 Task: Learn more about a career.
Action: Mouse moved to (723, 103)
Screenshot: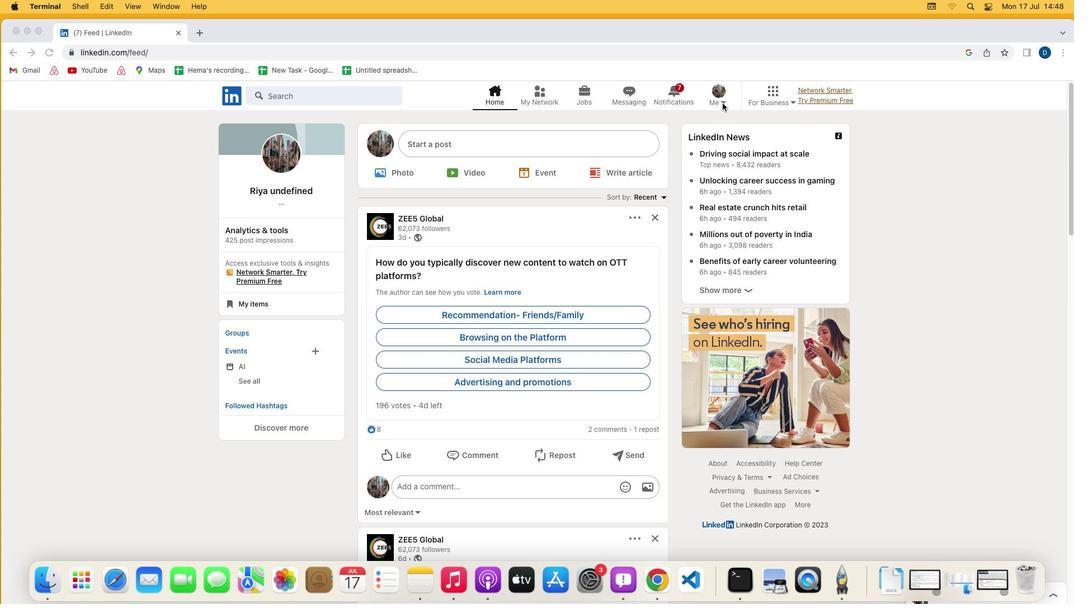 
Action: Mouse pressed left at (723, 103)
Screenshot: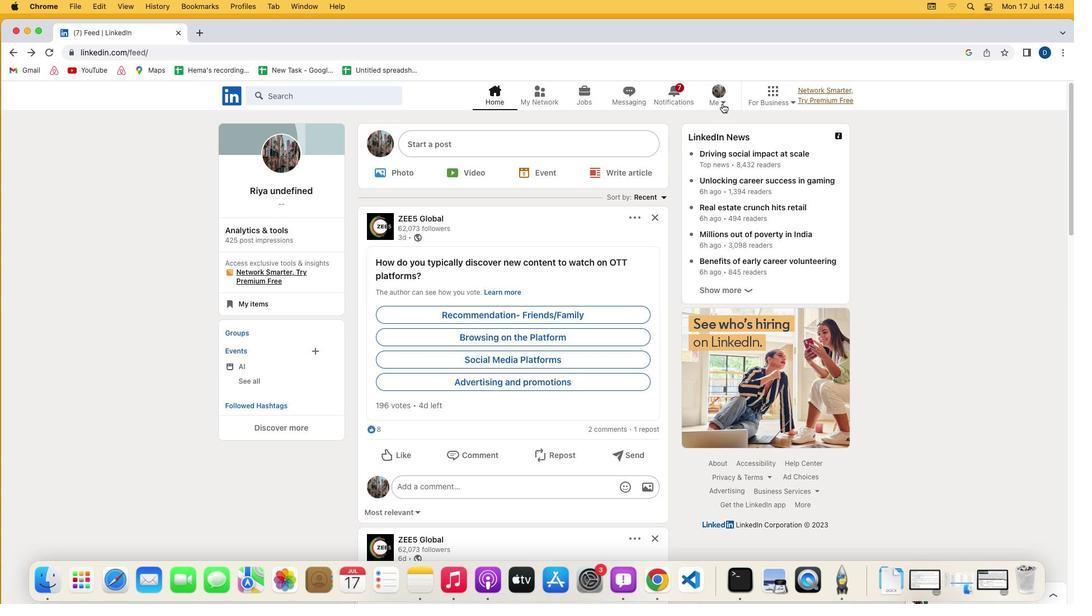 
Action: Mouse moved to (723, 103)
Screenshot: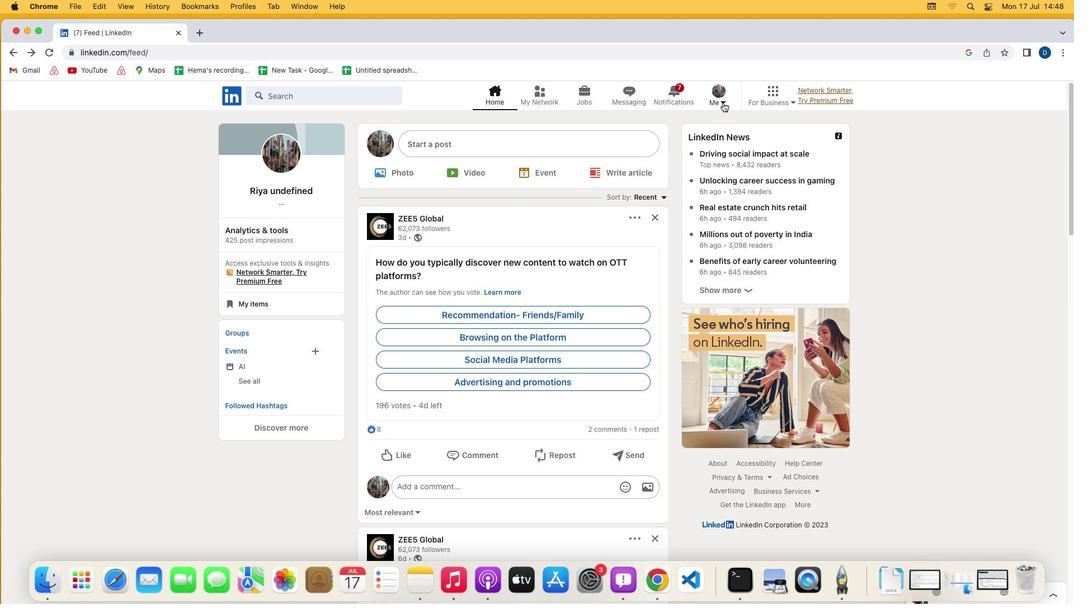 
Action: Mouse pressed left at (723, 103)
Screenshot: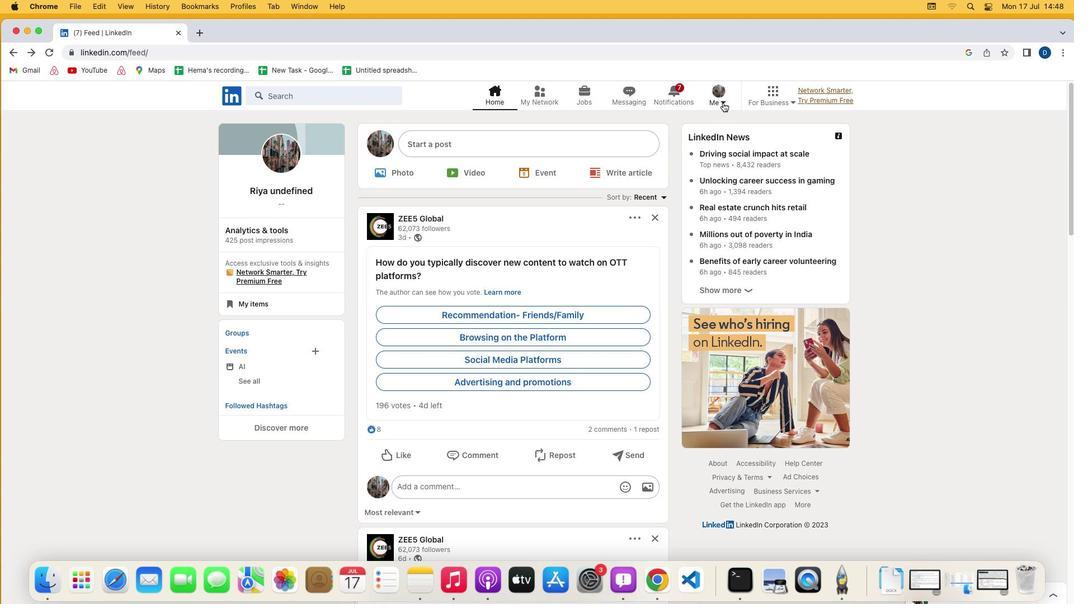 
Action: Mouse moved to (618, 214)
Screenshot: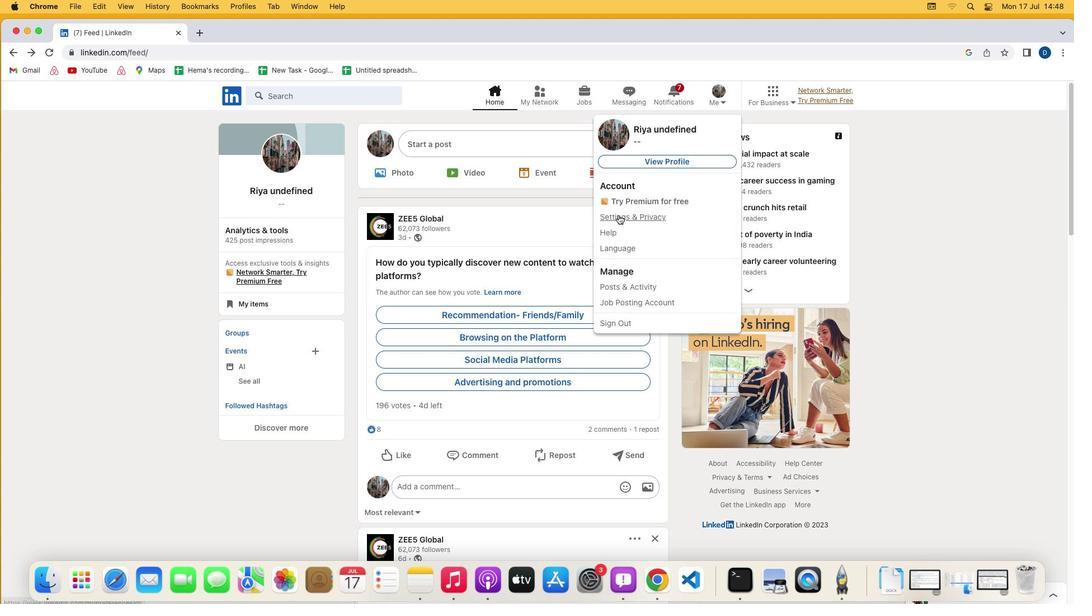 
Action: Mouse pressed left at (618, 214)
Screenshot: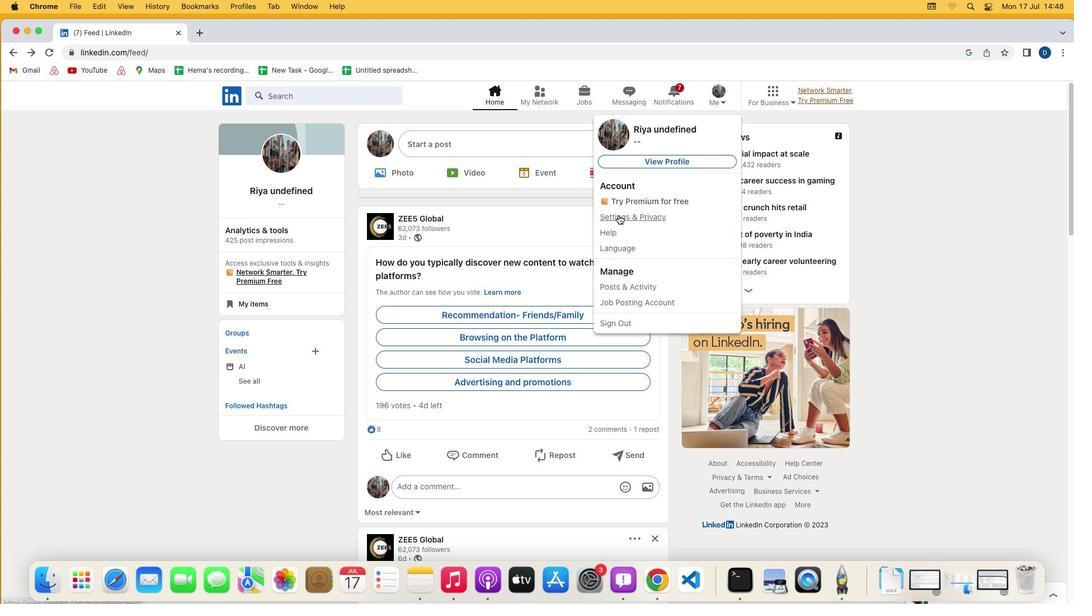 
Action: Mouse moved to (581, 357)
Screenshot: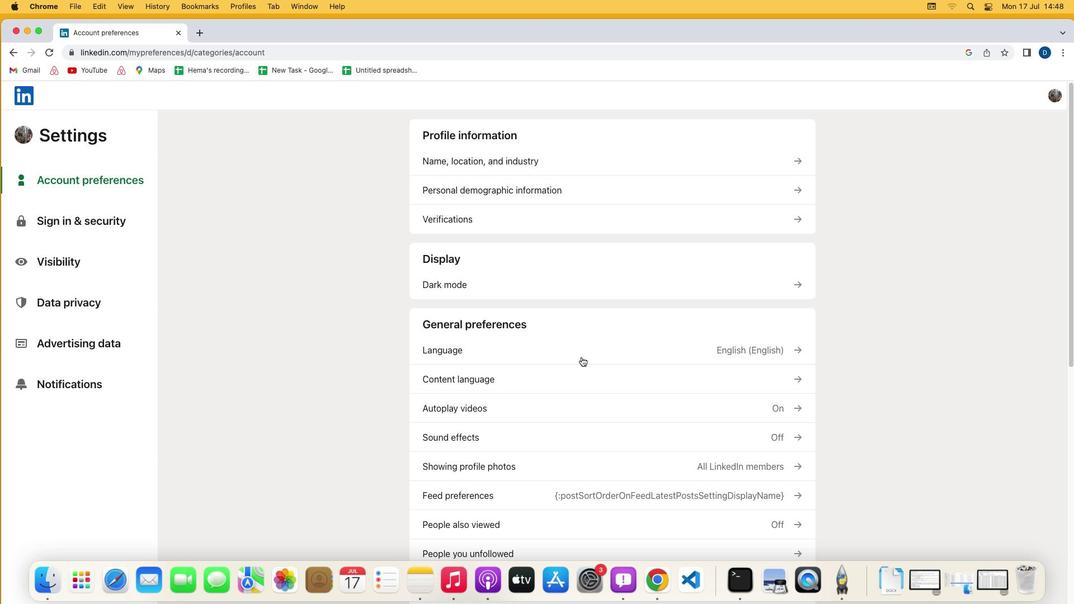 
Action: Mouse scrolled (581, 357) with delta (0, 0)
Screenshot: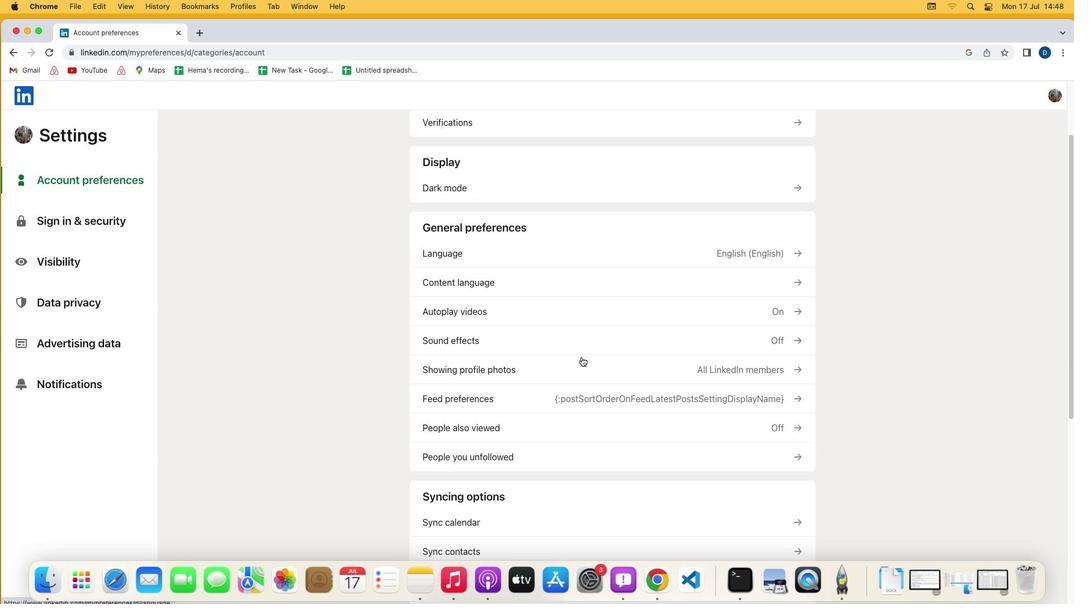 
Action: Mouse scrolled (581, 357) with delta (0, 0)
Screenshot: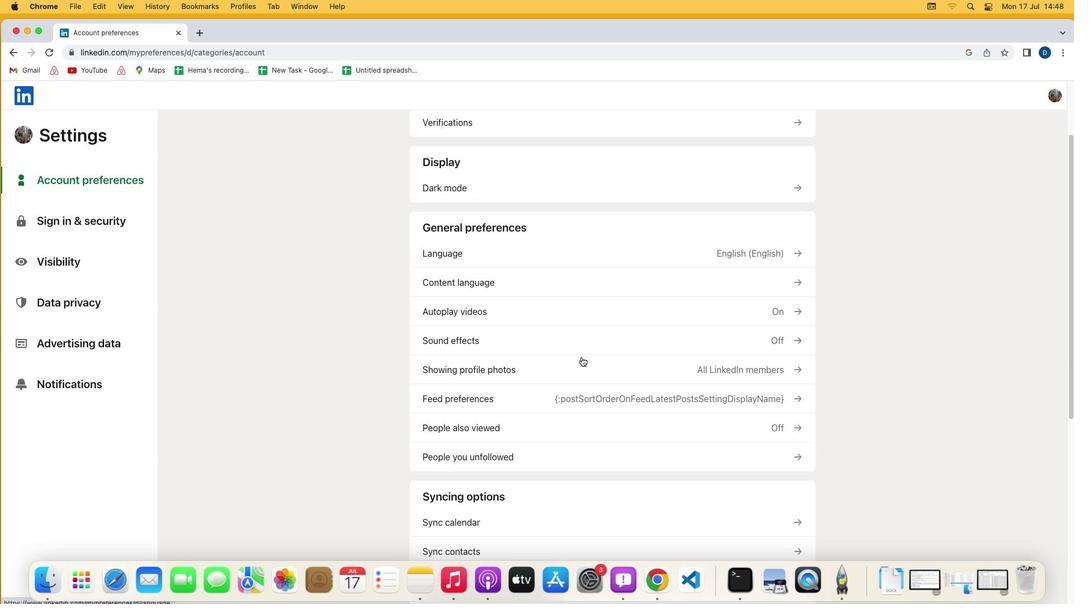 
Action: Mouse scrolled (581, 357) with delta (0, -1)
Screenshot: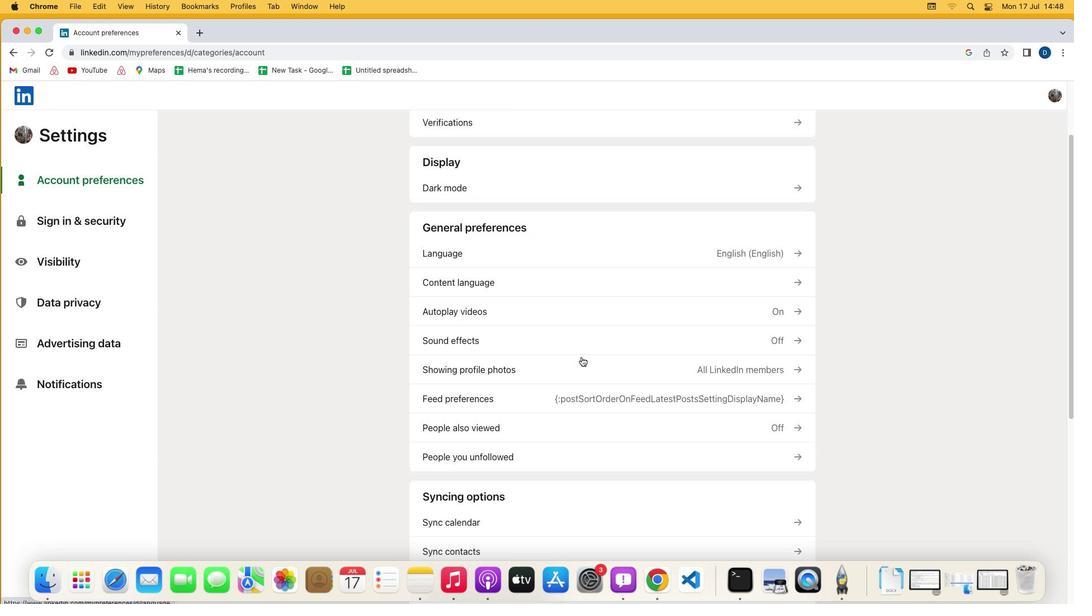 
Action: Mouse scrolled (581, 357) with delta (0, -2)
Screenshot: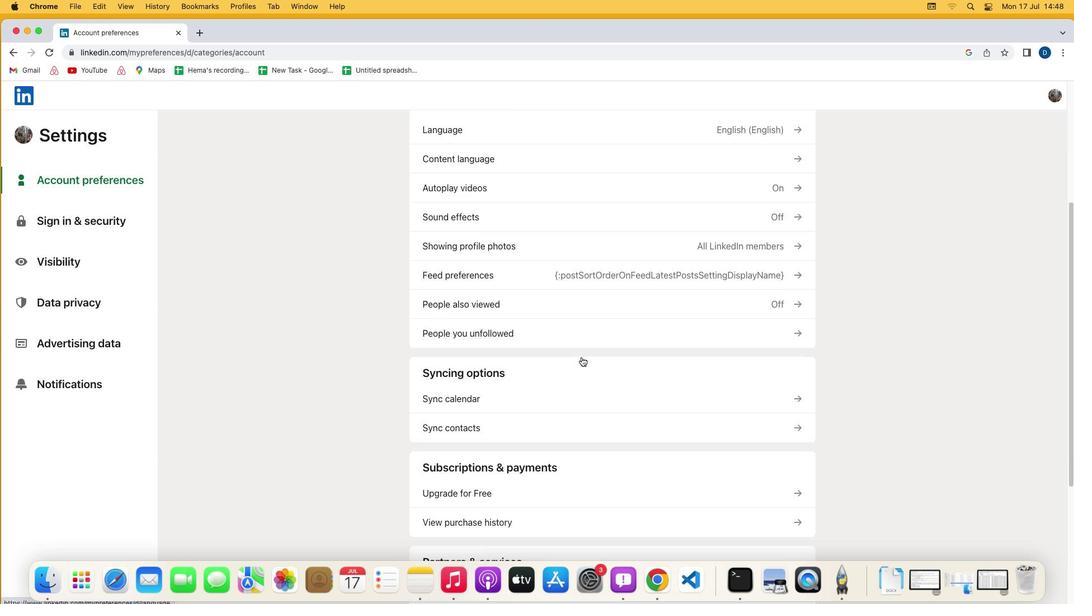 
Action: Mouse scrolled (581, 357) with delta (0, 0)
Screenshot: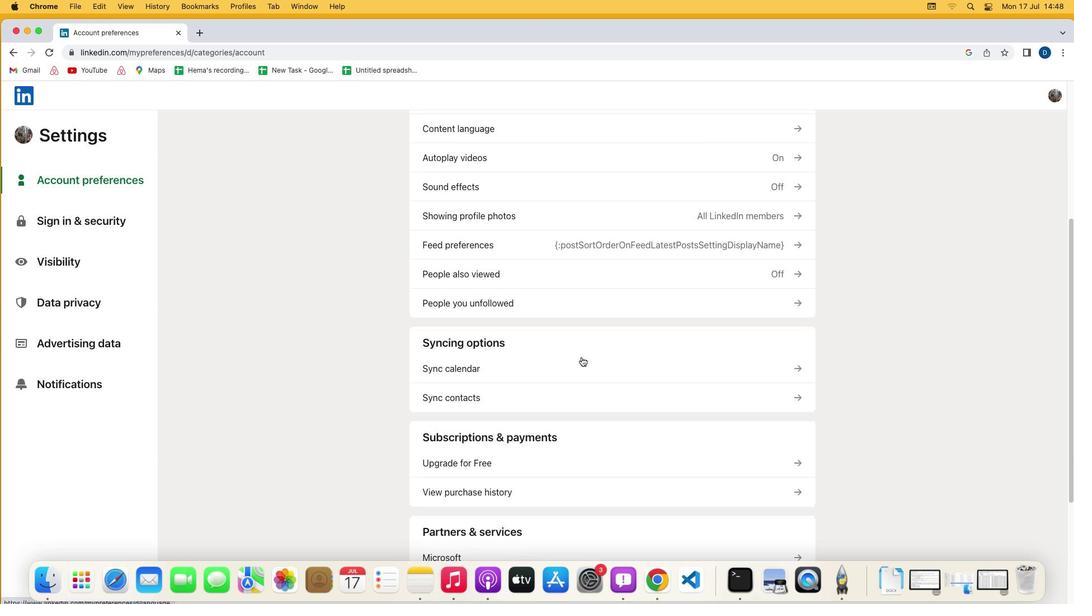 
Action: Mouse scrolled (581, 357) with delta (0, 0)
Screenshot: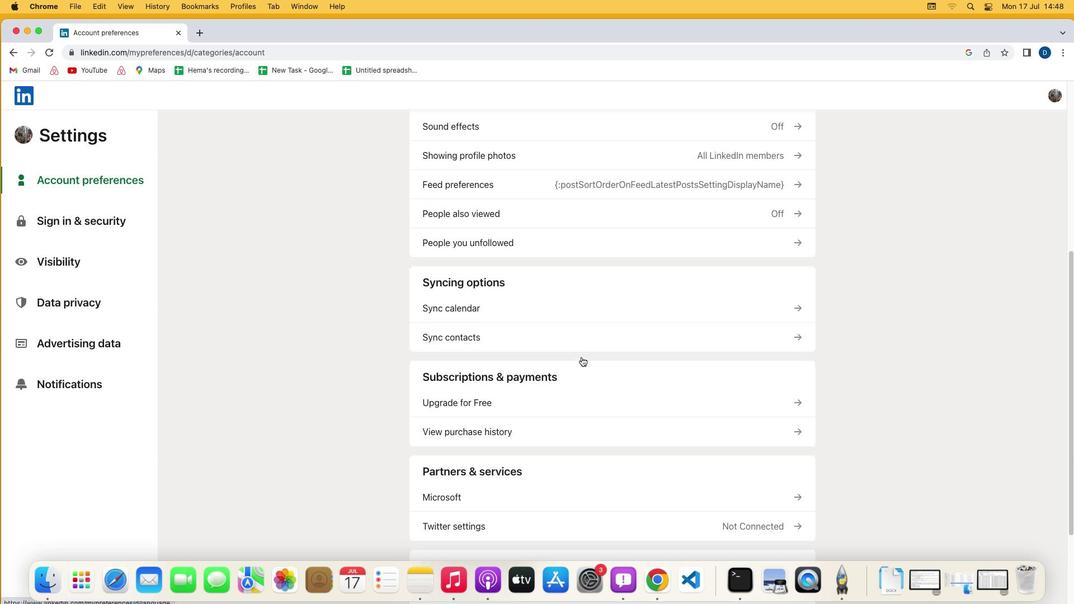
Action: Mouse scrolled (581, 357) with delta (0, -1)
Screenshot: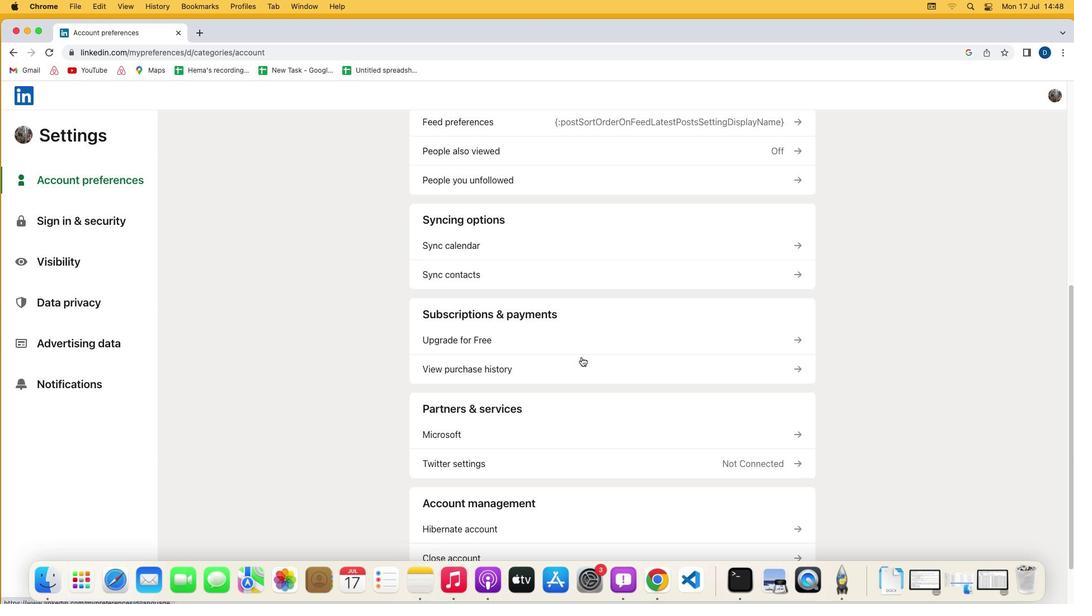 
Action: Mouse scrolled (581, 357) with delta (0, -2)
Screenshot: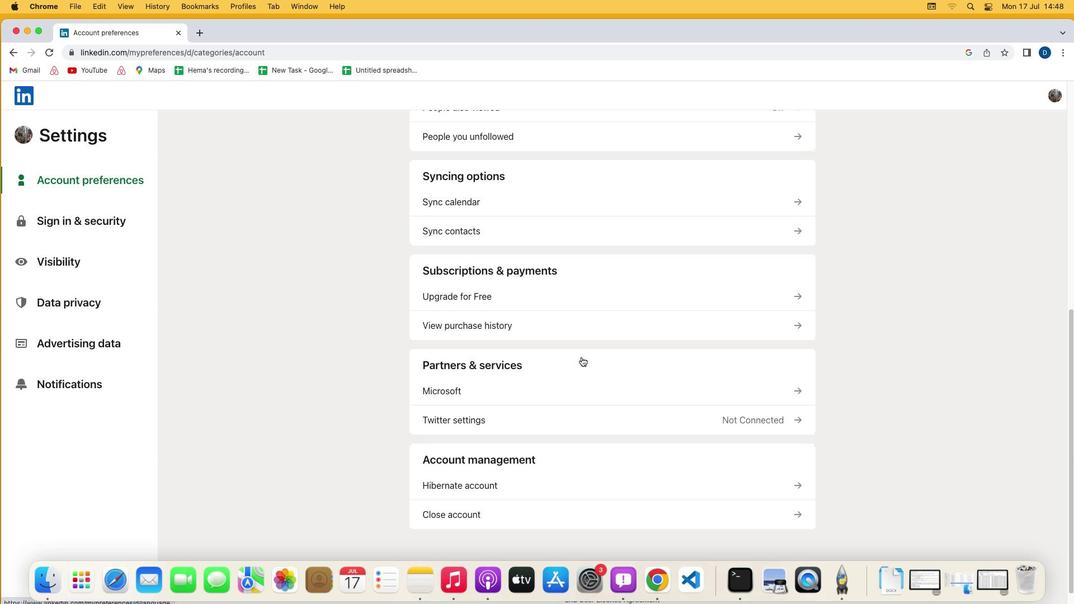 
Action: Mouse scrolled (581, 357) with delta (0, -2)
Screenshot: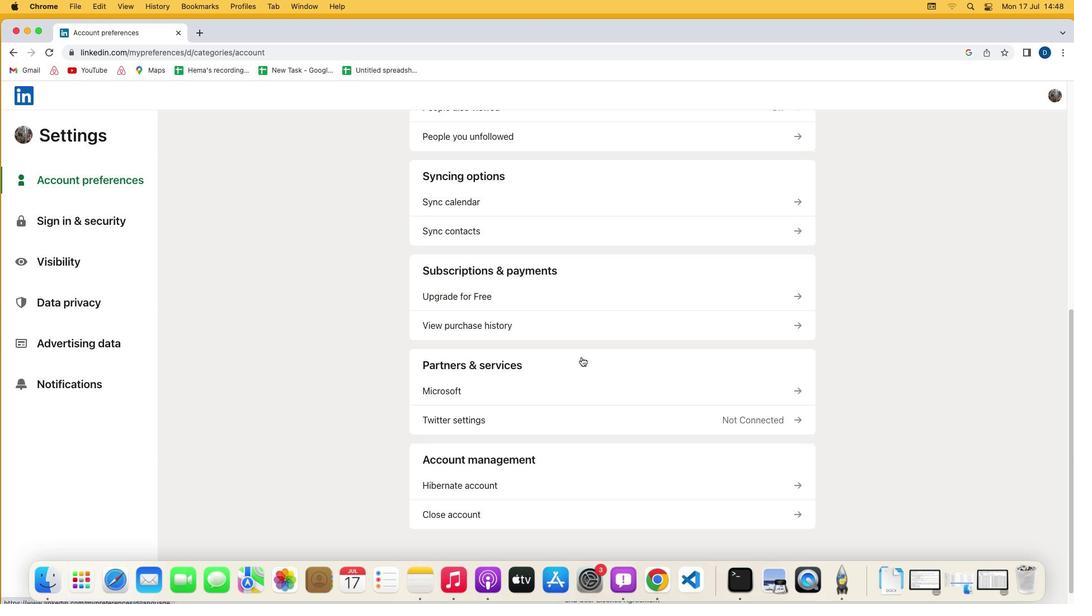 
Action: Mouse moved to (457, 272)
Screenshot: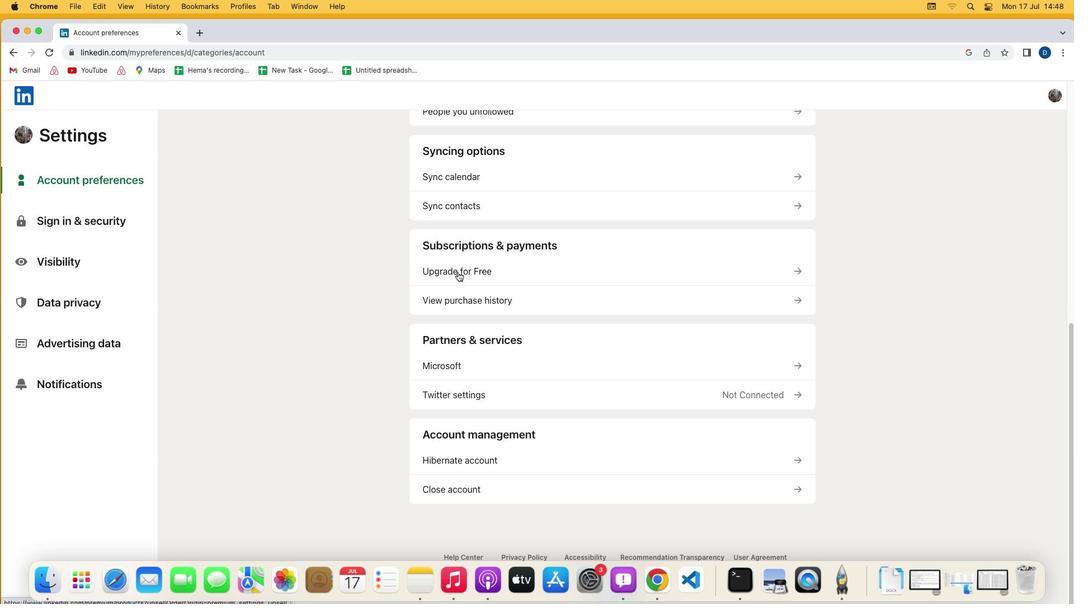 
Action: Mouse pressed left at (457, 272)
Screenshot: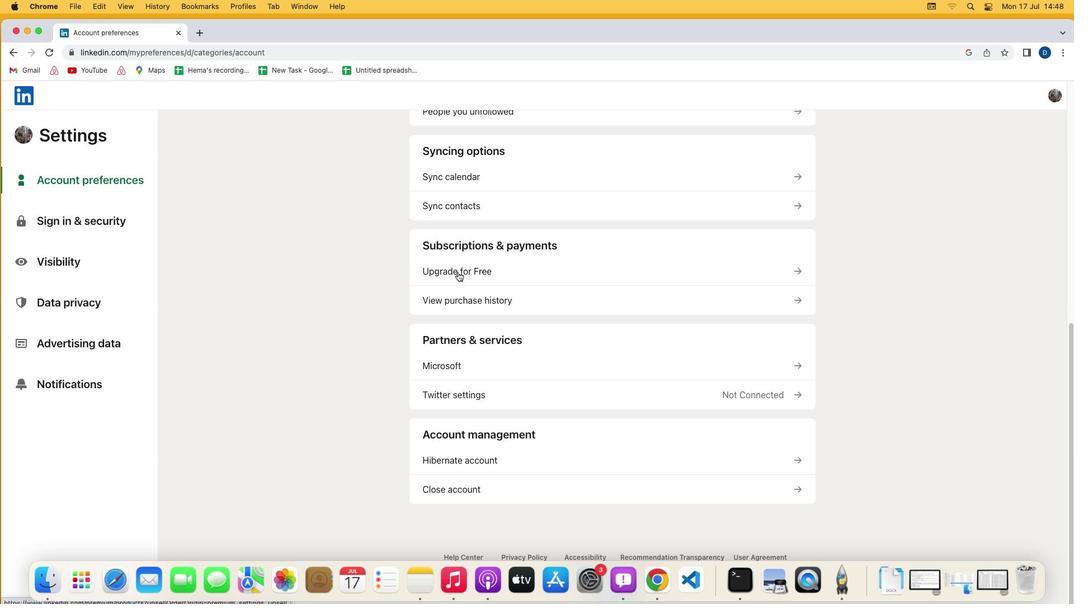 
Action: Mouse moved to (441, 331)
Screenshot: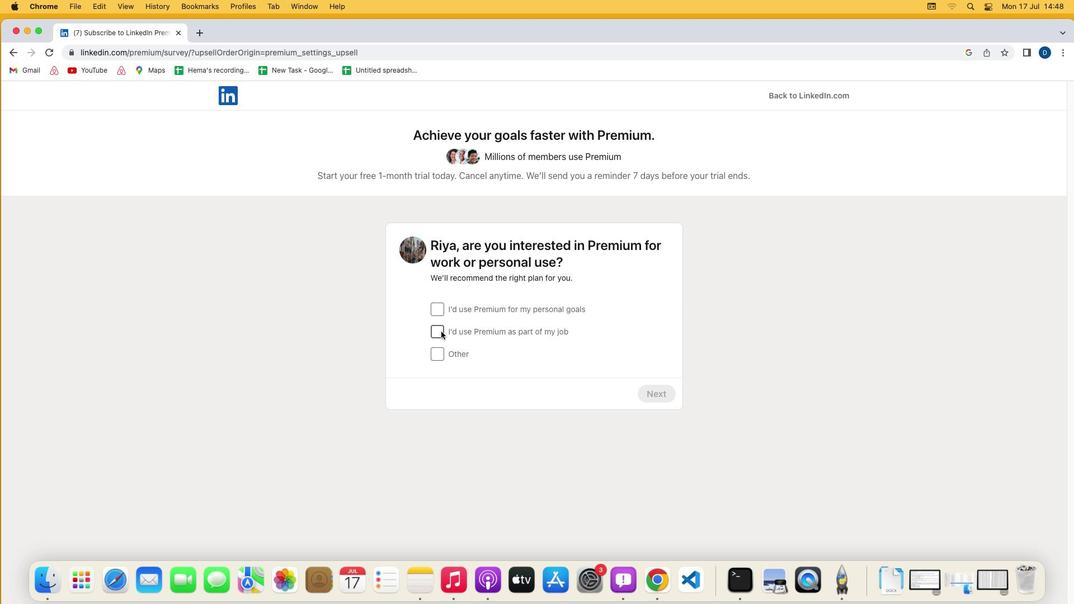 
Action: Mouse pressed left at (441, 331)
Screenshot: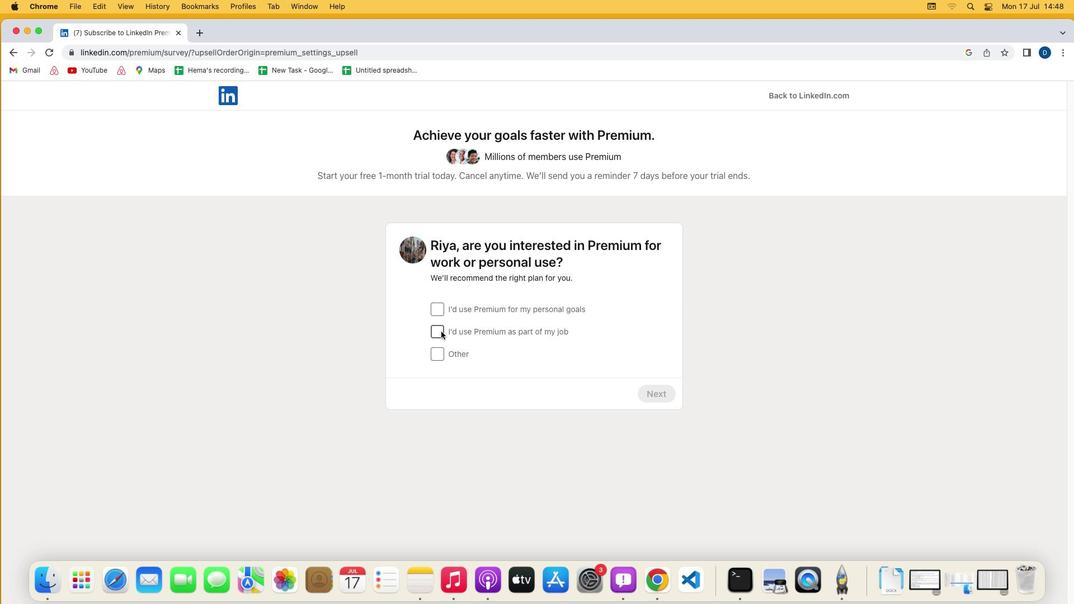 
Action: Mouse moved to (653, 395)
Screenshot: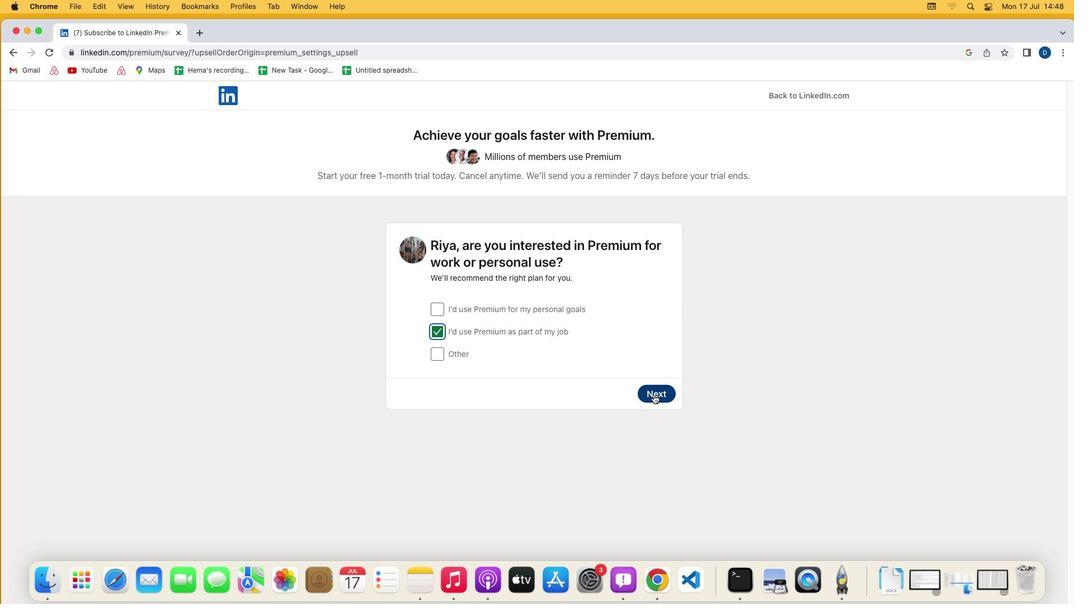
Action: Mouse pressed left at (653, 395)
Screenshot: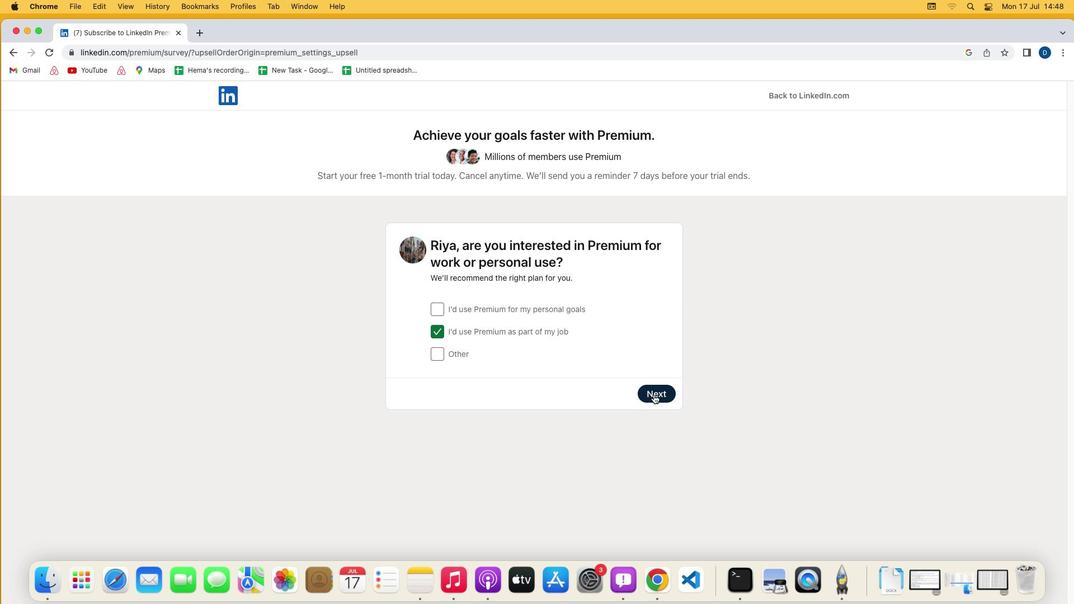 
Action: Mouse moved to (644, 461)
Screenshot: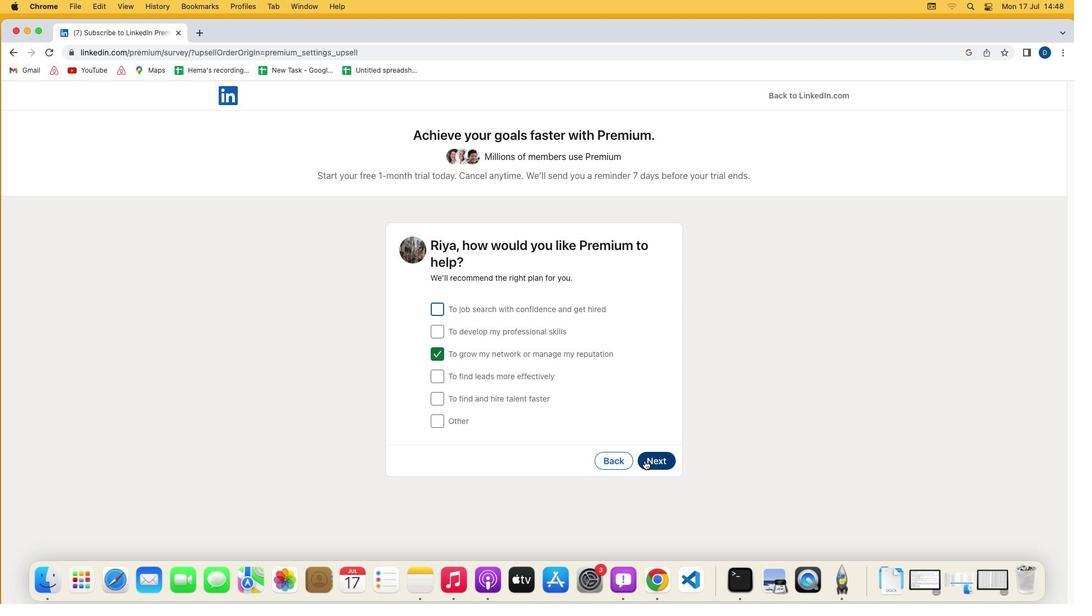 
Action: Mouse pressed left at (644, 461)
Screenshot: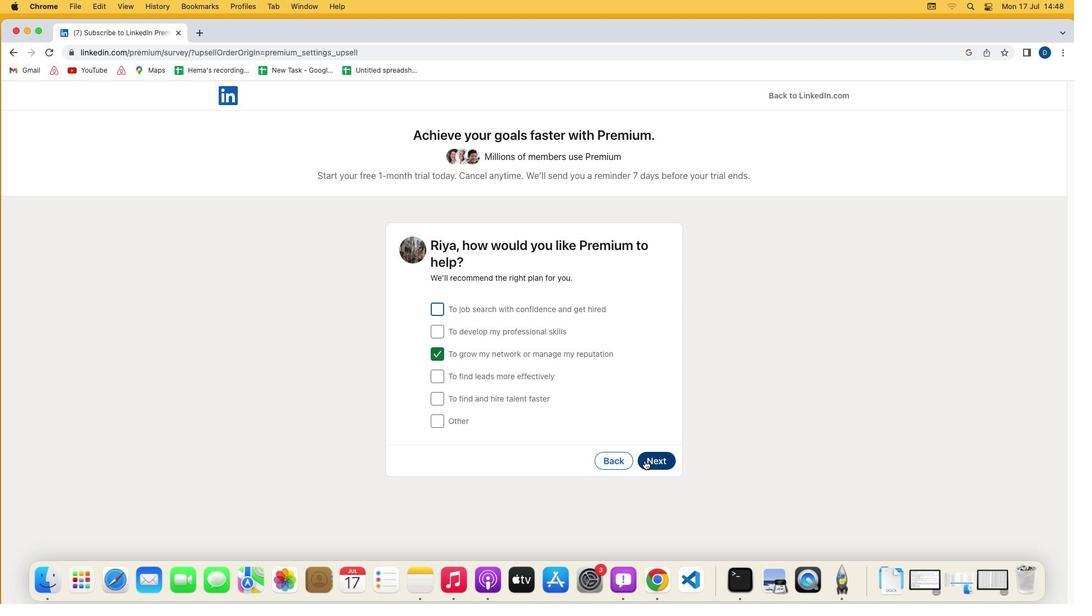 
Action: Mouse moved to (436, 418)
Screenshot: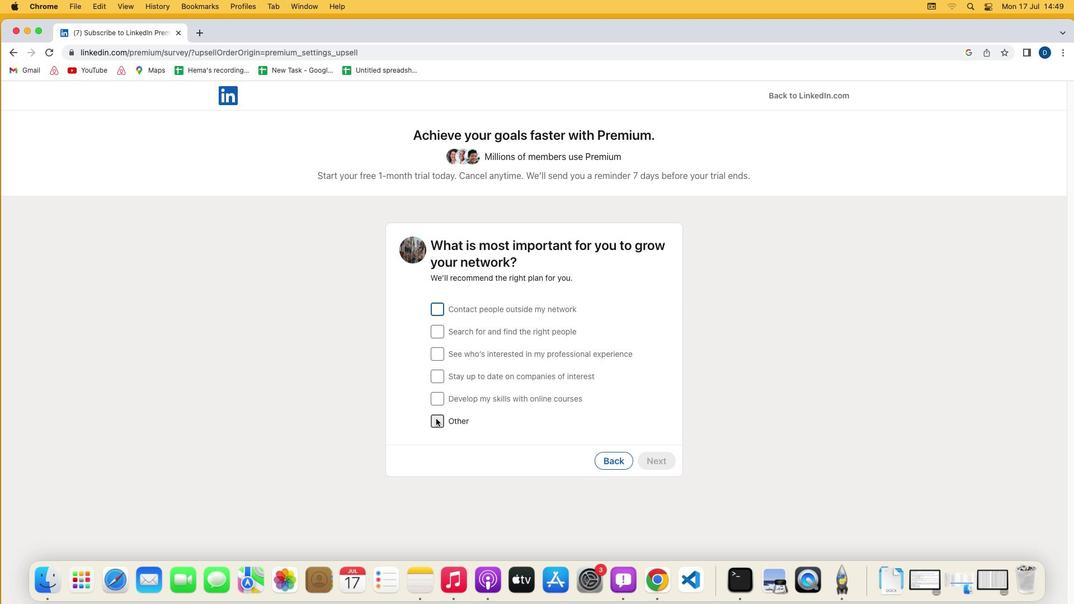 
Action: Mouse pressed left at (436, 418)
Screenshot: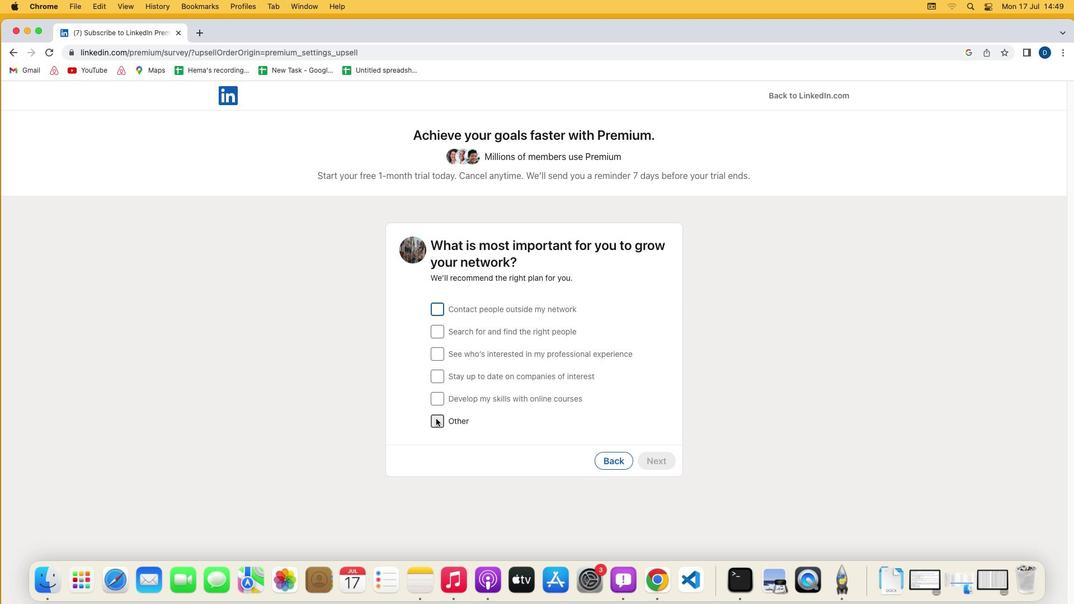 
Action: Mouse moved to (654, 460)
Screenshot: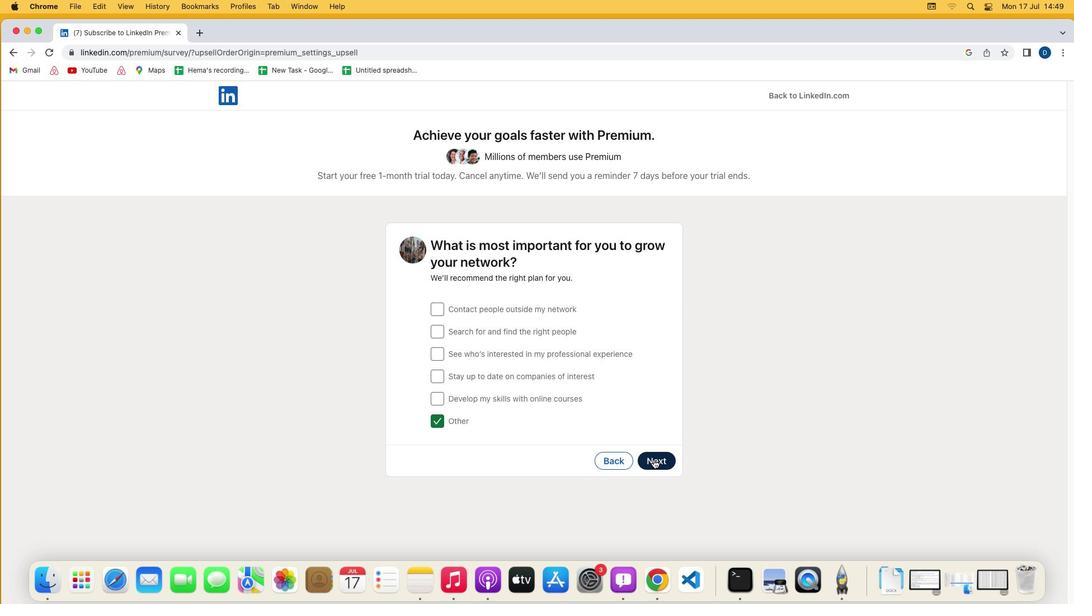 
Action: Mouse pressed left at (654, 460)
Screenshot: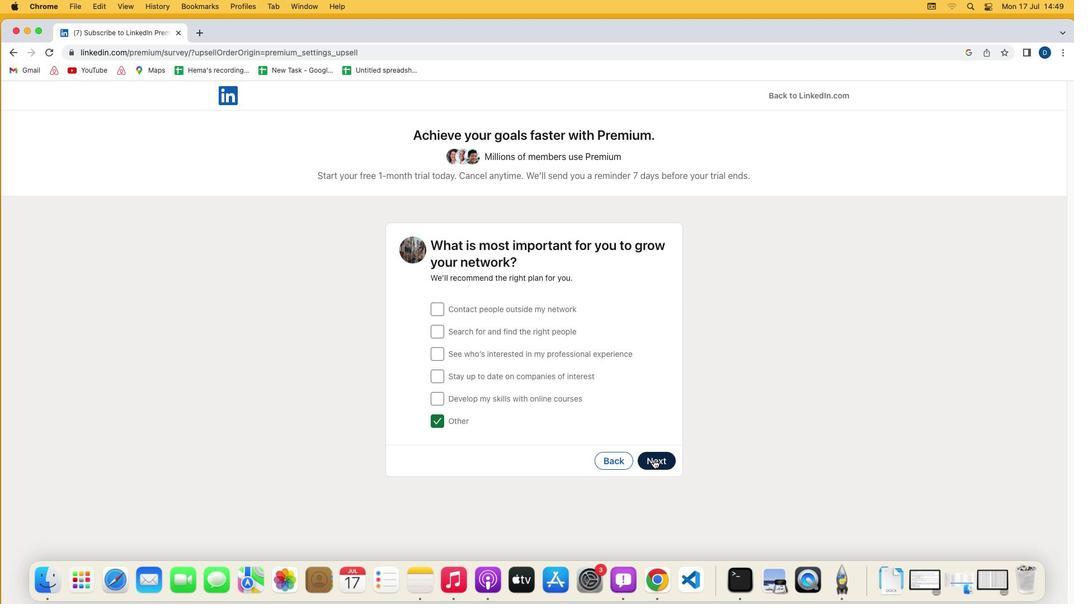 
Action: Mouse moved to (302, 462)
Screenshot: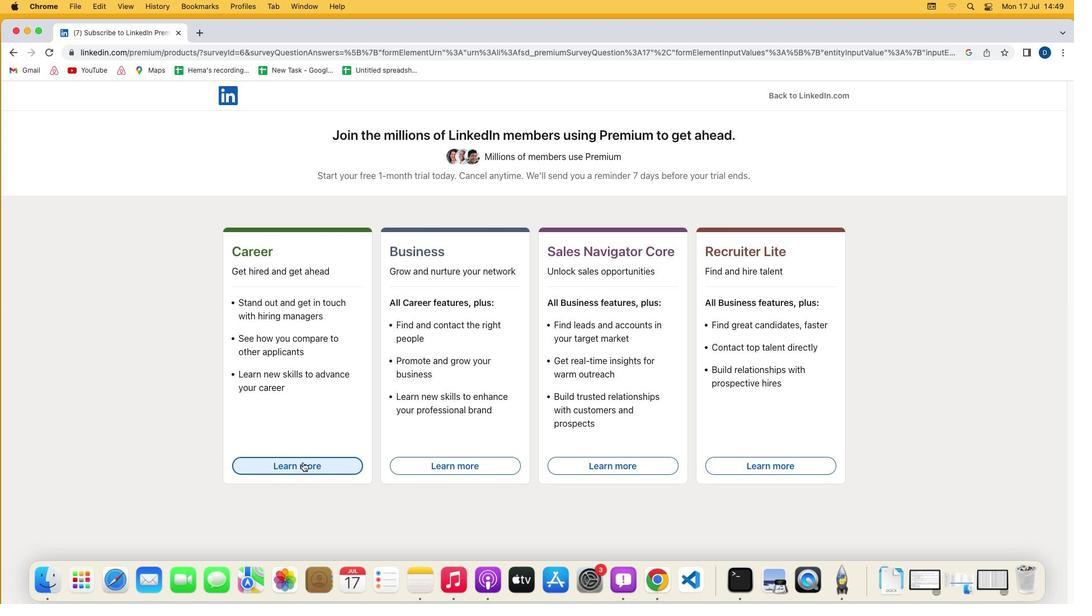 
Action: Mouse pressed left at (302, 462)
Screenshot: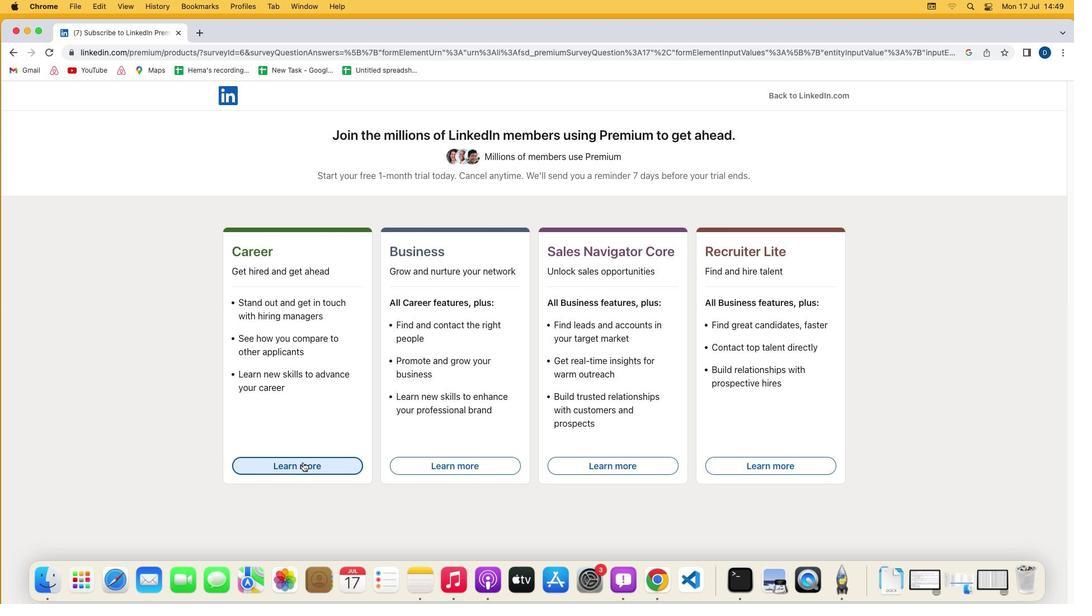 
